 Task: Sort the products by price (lowest first).
Action: Mouse pressed left at (16, 78)
Screenshot: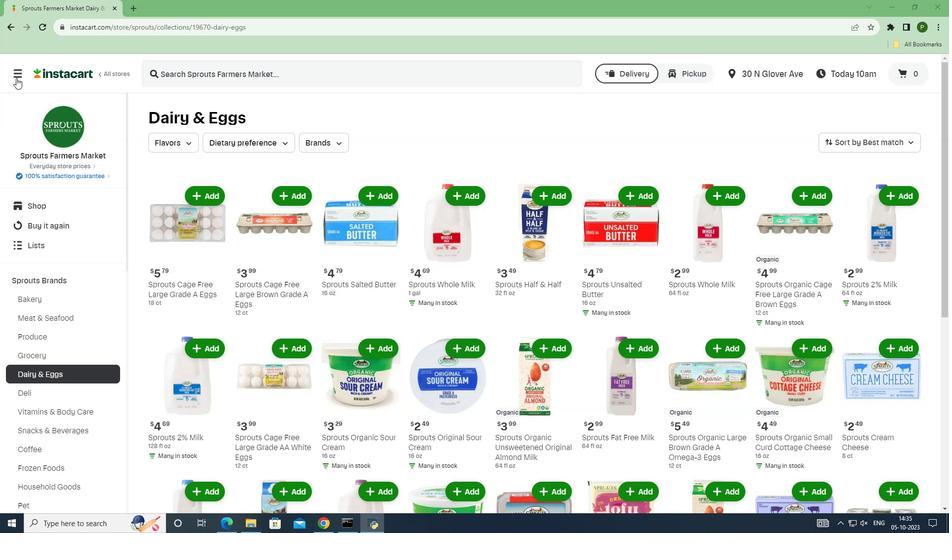 
Action: Mouse moved to (34, 255)
Screenshot: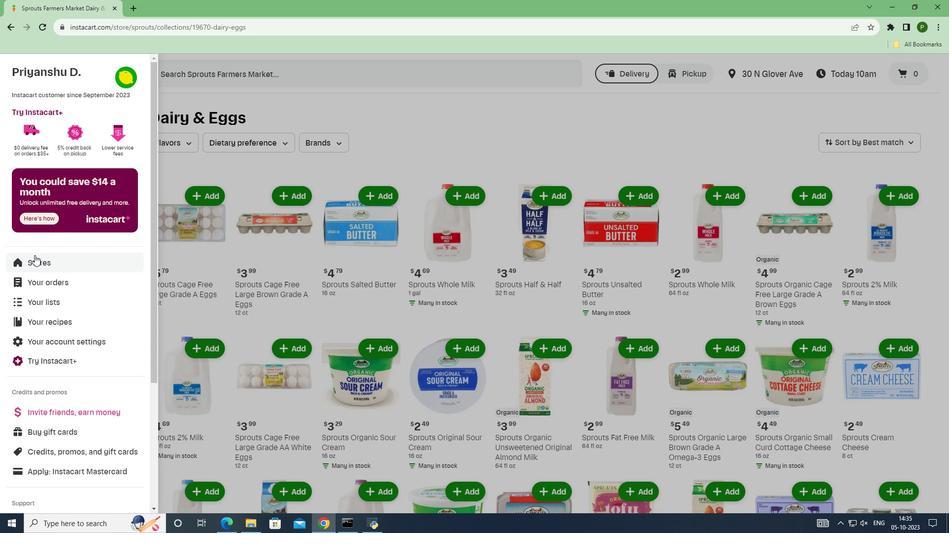 
Action: Mouse pressed left at (34, 255)
Screenshot: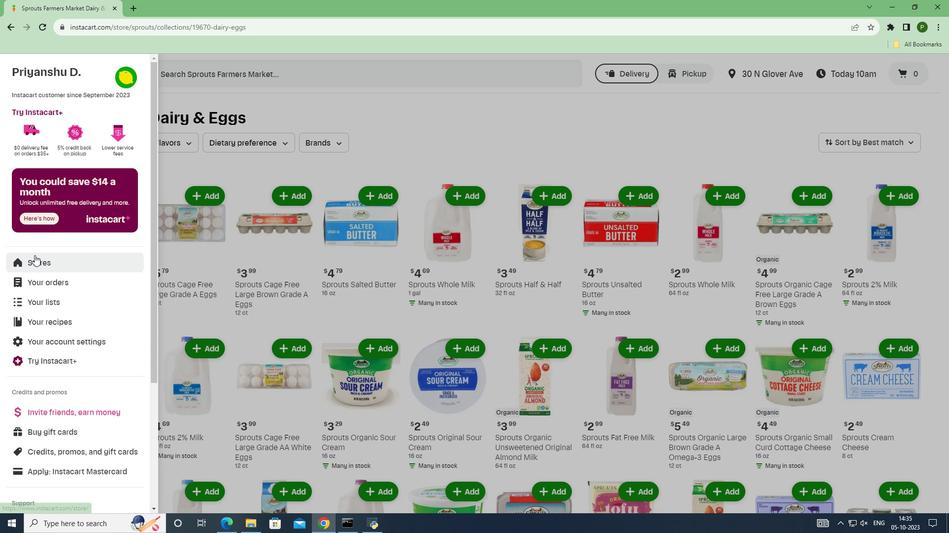 
Action: Mouse moved to (221, 121)
Screenshot: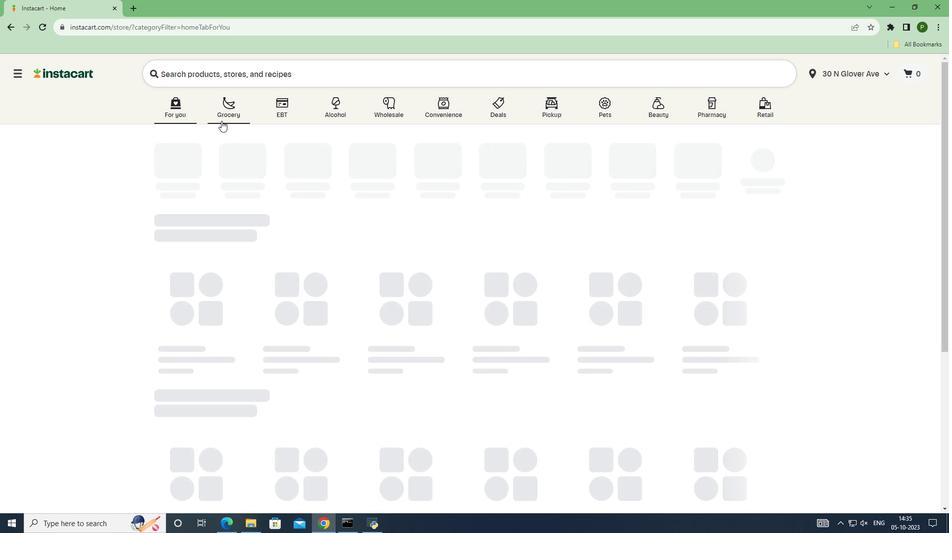 
Action: Mouse pressed left at (221, 121)
Screenshot: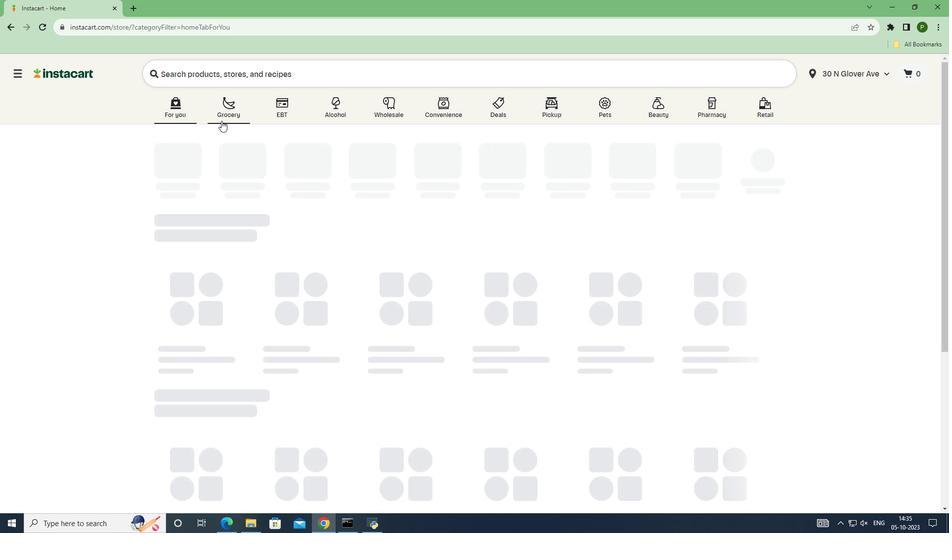 
Action: Mouse moved to (599, 225)
Screenshot: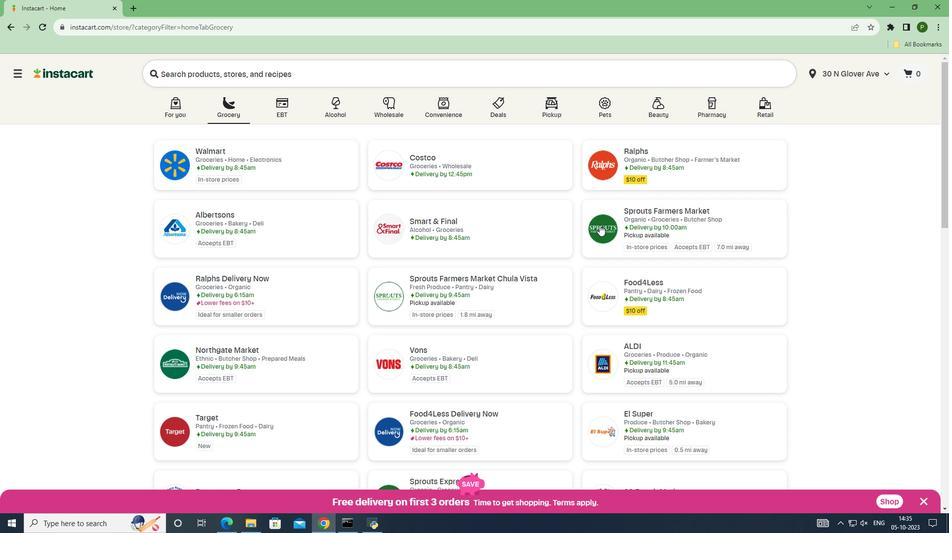 
Action: Mouse pressed left at (599, 225)
Screenshot: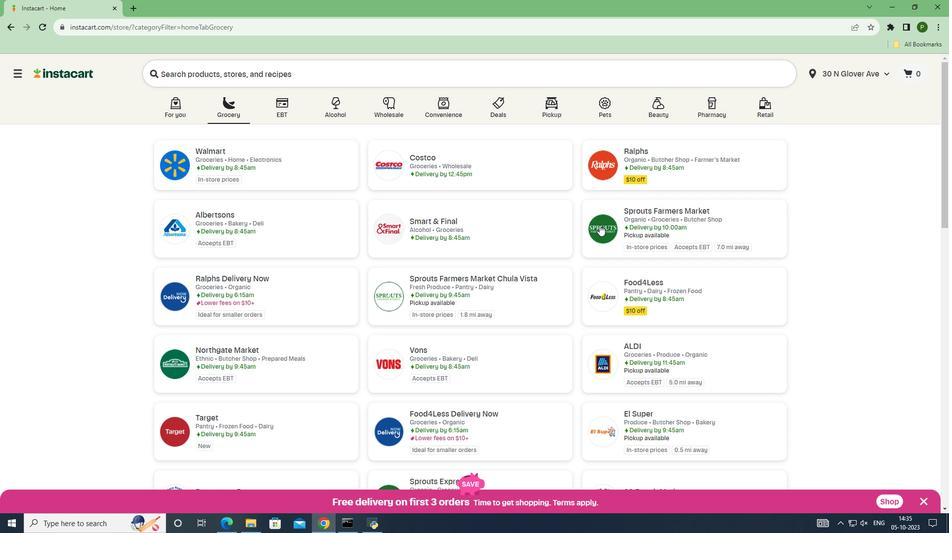 
Action: Mouse moved to (75, 273)
Screenshot: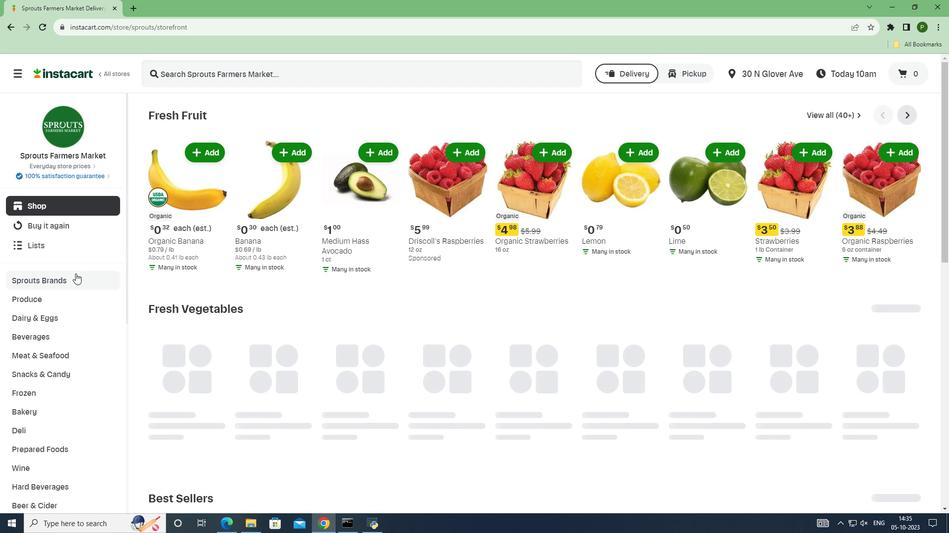 
Action: Mouse pressed left at (75, 273)
Screenshot: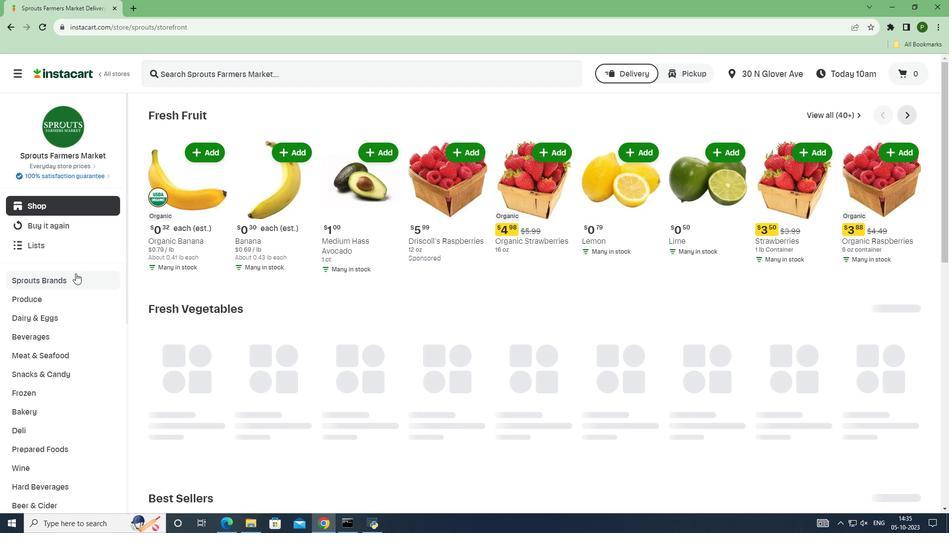 
Action: Mouse moved to (47, 368)
Screenshot: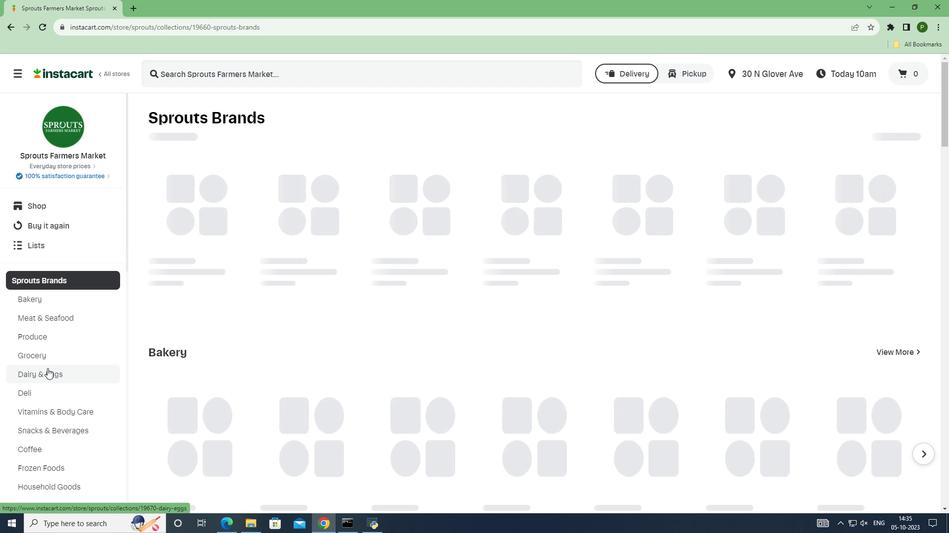 
Action: Mouse pressed left at (47, 368)
Screenshot: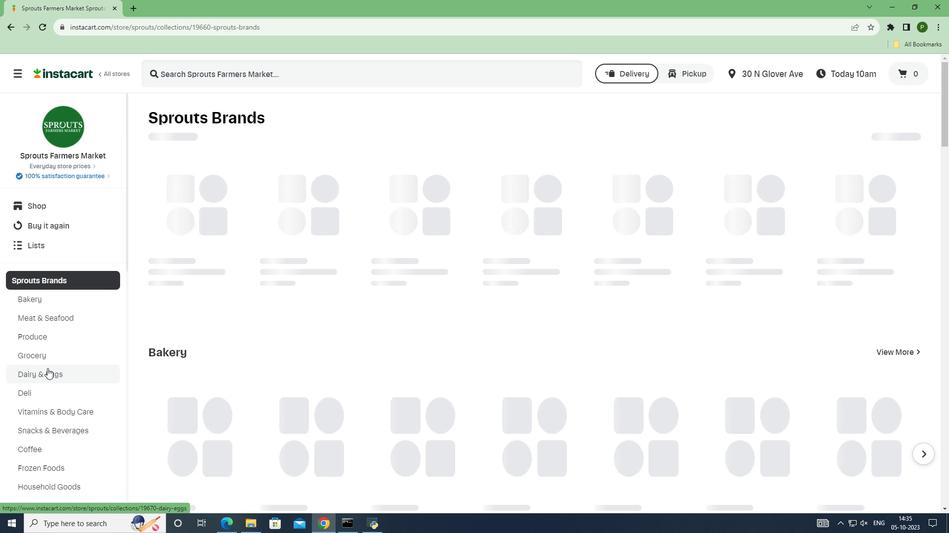 
Action: Mouse moved to (836, 142)
Screenshot: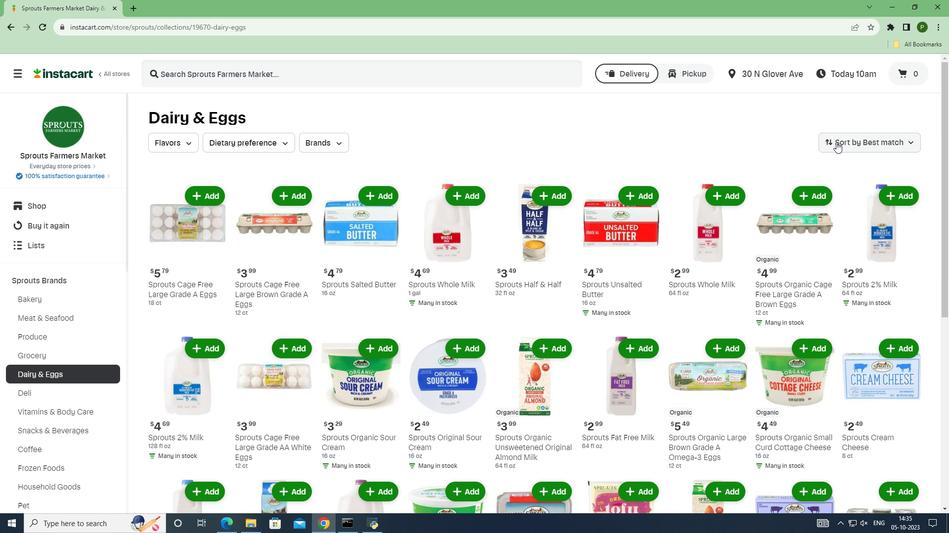 
Action: Mouse pressed left at (836, 142)
Screenshot: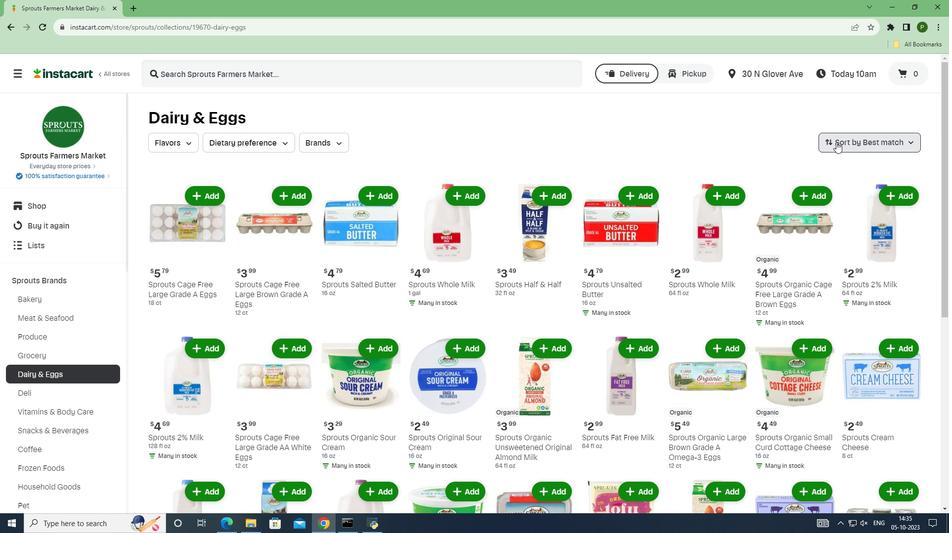 
Action: Mouse moved to (847, 186)
Screenshot: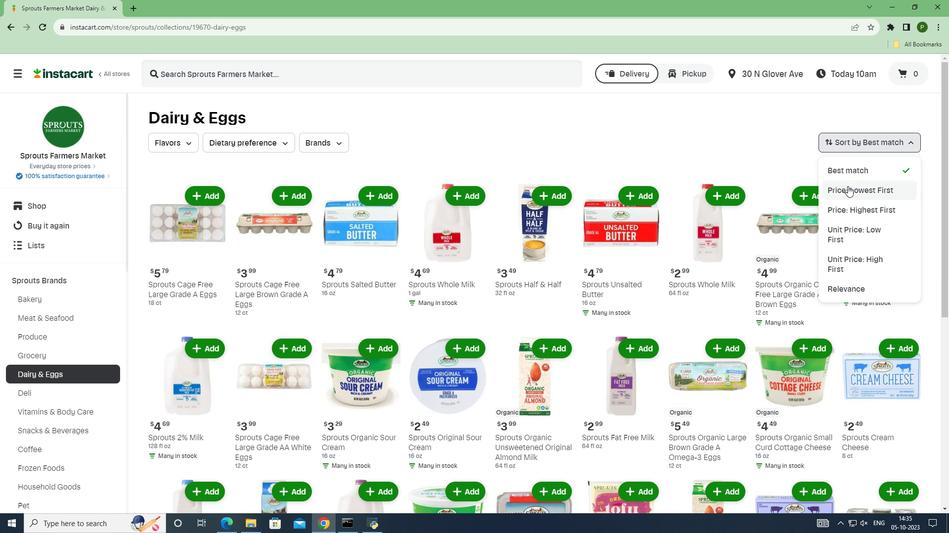 
Action: Mouse pressed left at (847, 186)
Screenshot: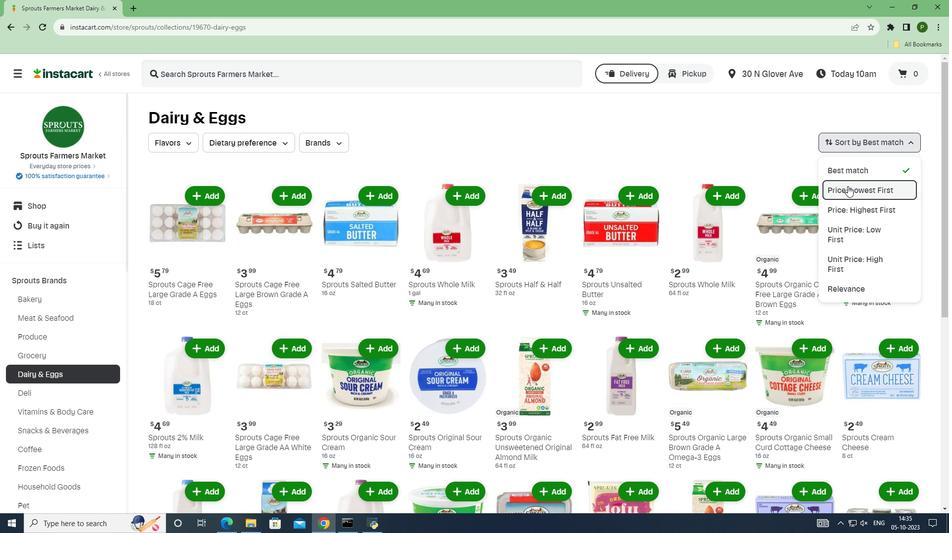 
Action: Mouse moved to (654, 233)
Screenshot: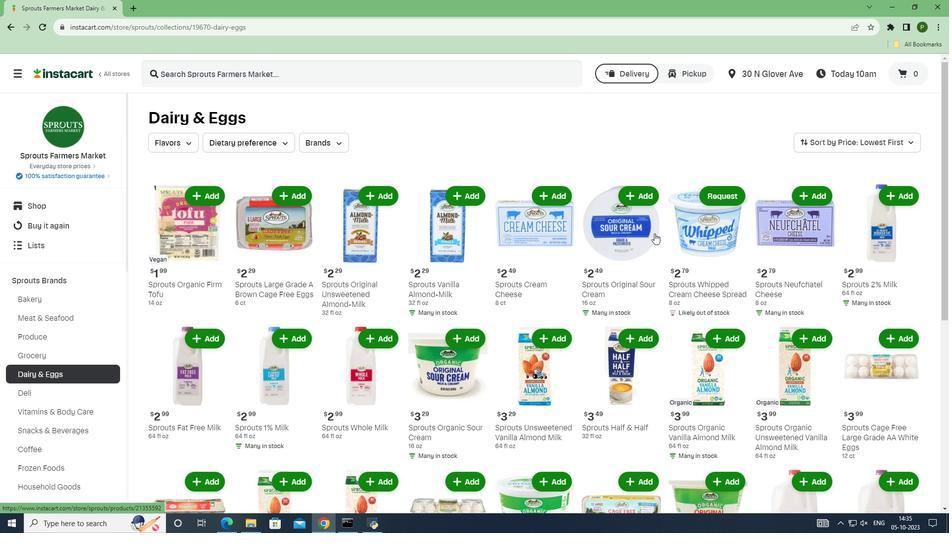 
